 Task: Add Boiron Stress Calm Meltaway Tablets to the cart.
Action: Mouse moved to (323, 157)
Screenshot: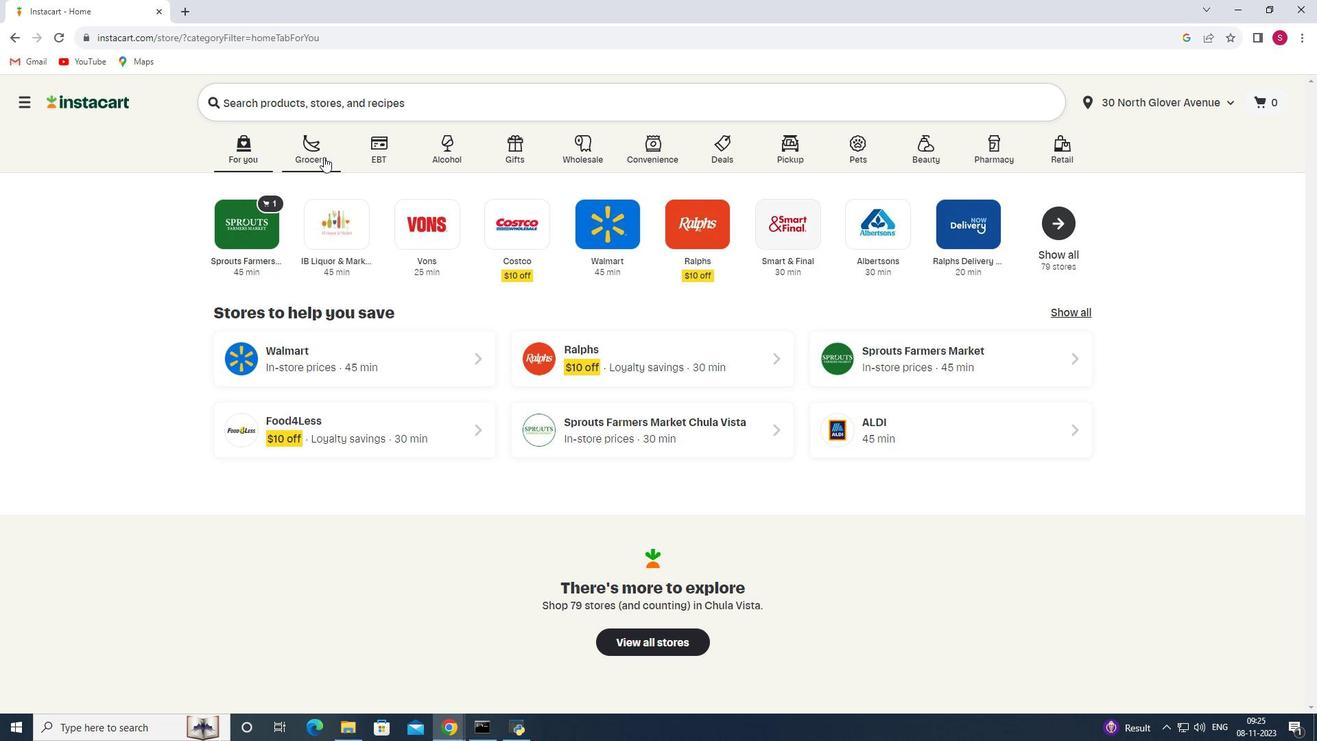 
Action: Mouse pressed left at (323, 157)
Screenshot: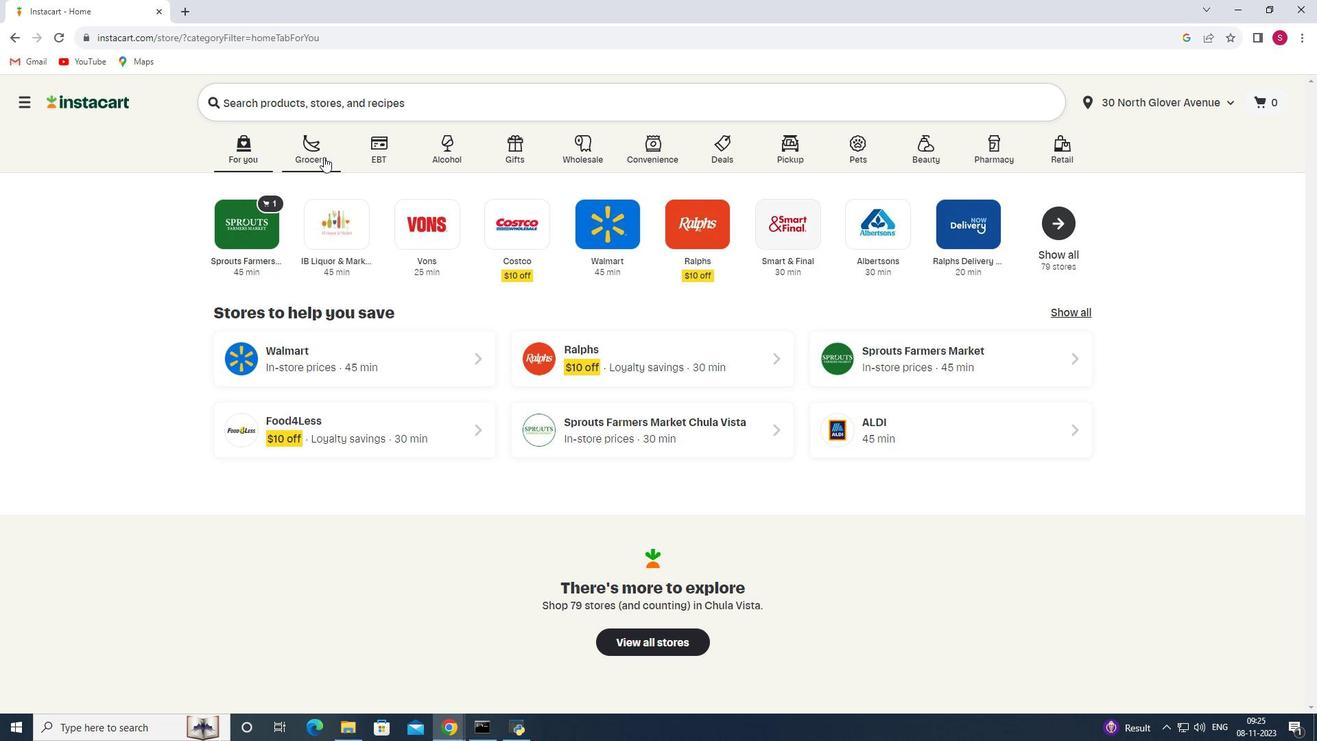 
Action: Mouse moved to (325, 396)
Screenshot: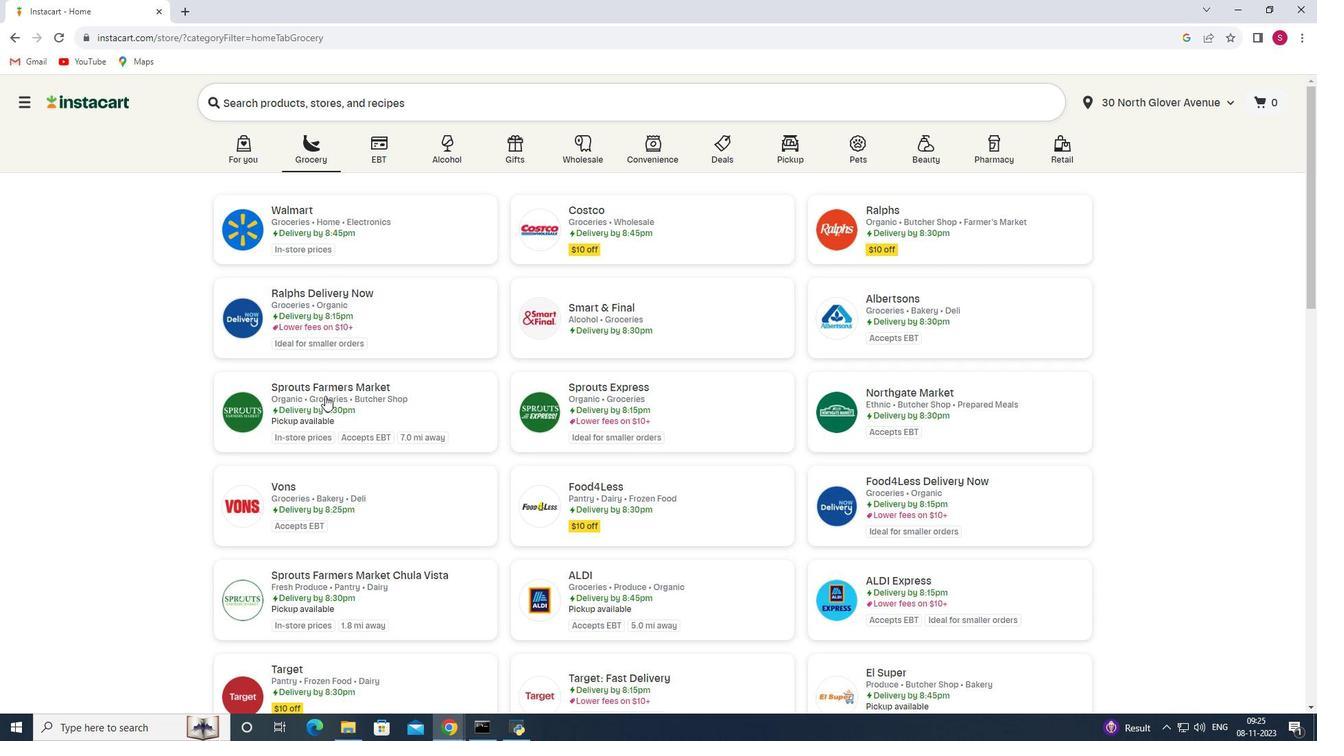 
Action: Mouse pressed left at (325, 396)
Screenshot: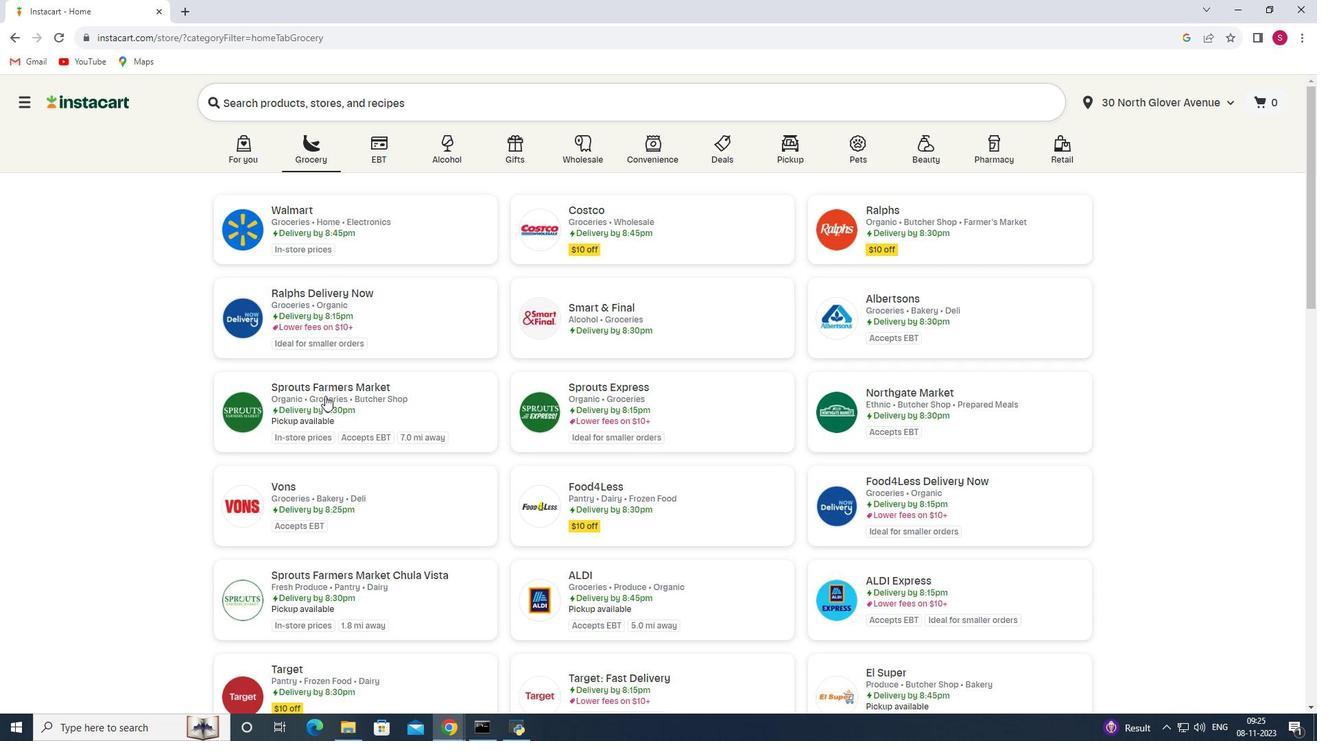 
Action: Mouse moved to (58, 444)
Screenshot: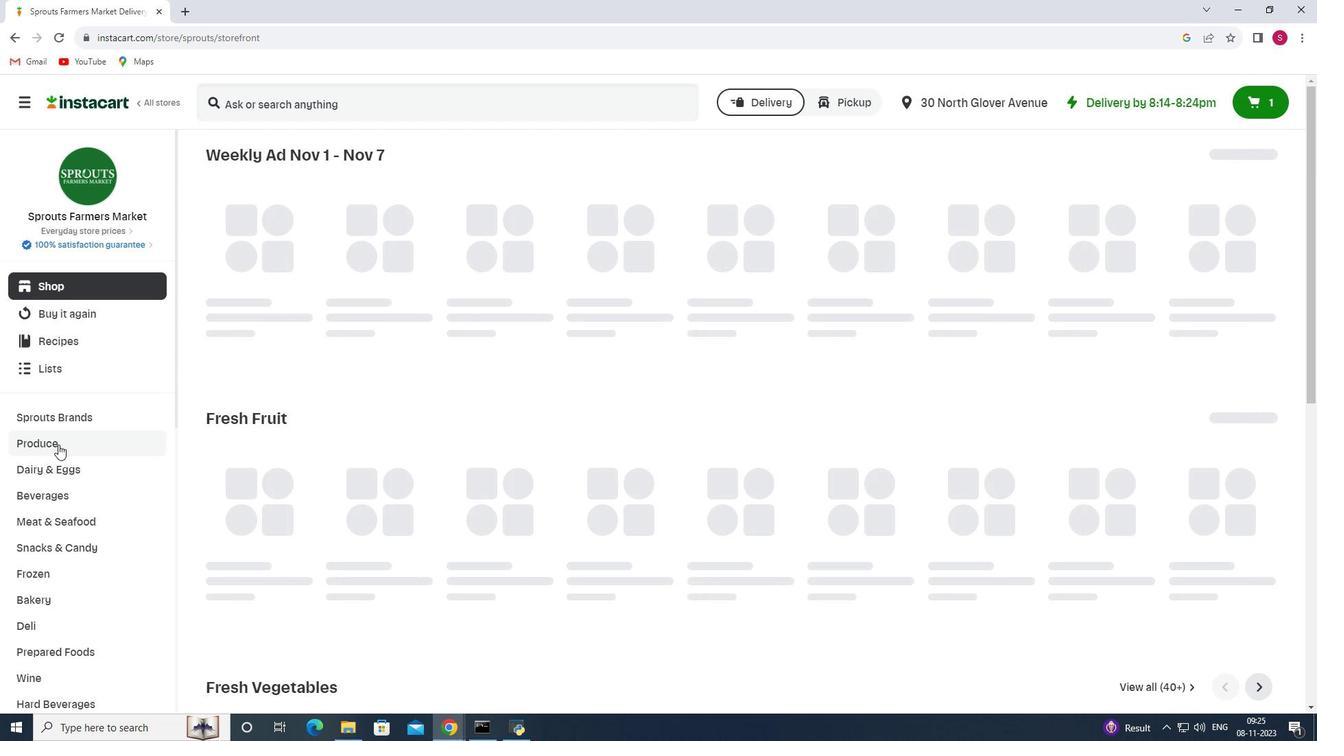 
Action: Mouse scrolled (58, 444) with delta (0, 0)
Screenshot: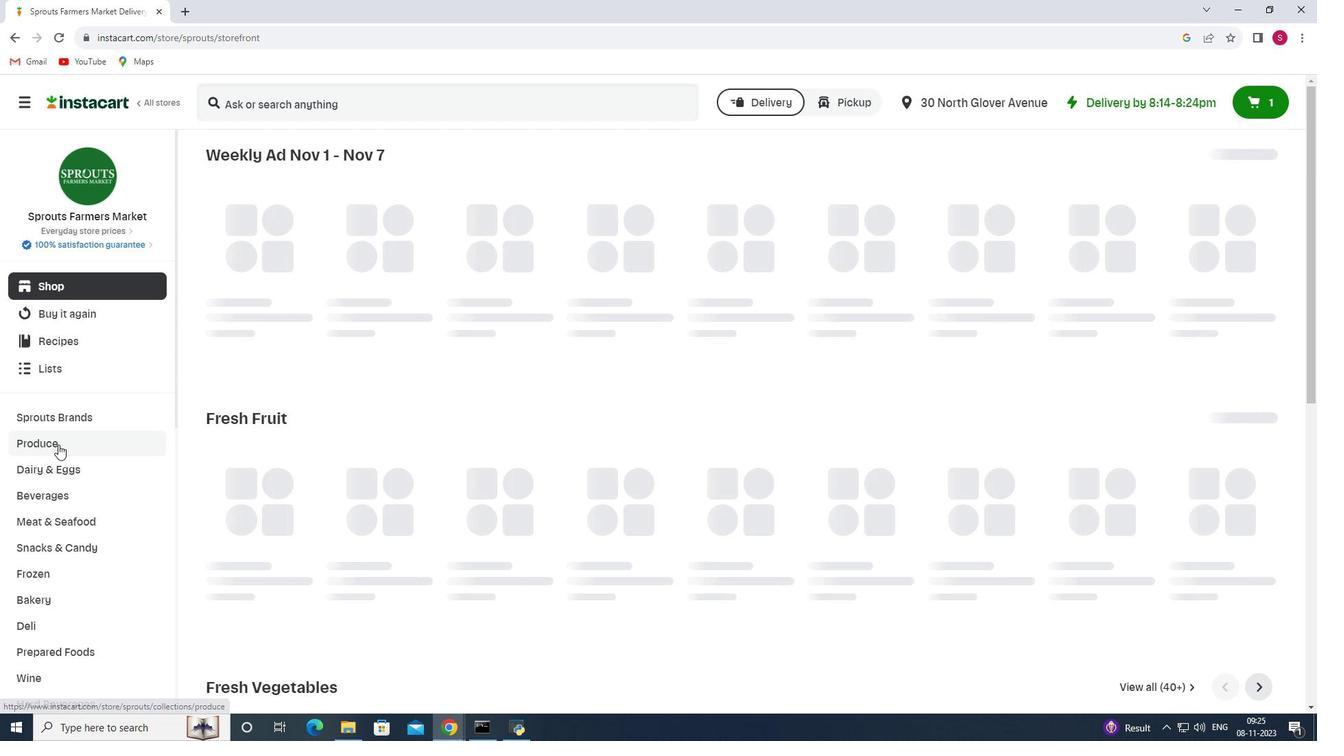 
Action: Mouse scrolled (58, 444) with delta (0, 0)
Screenshot: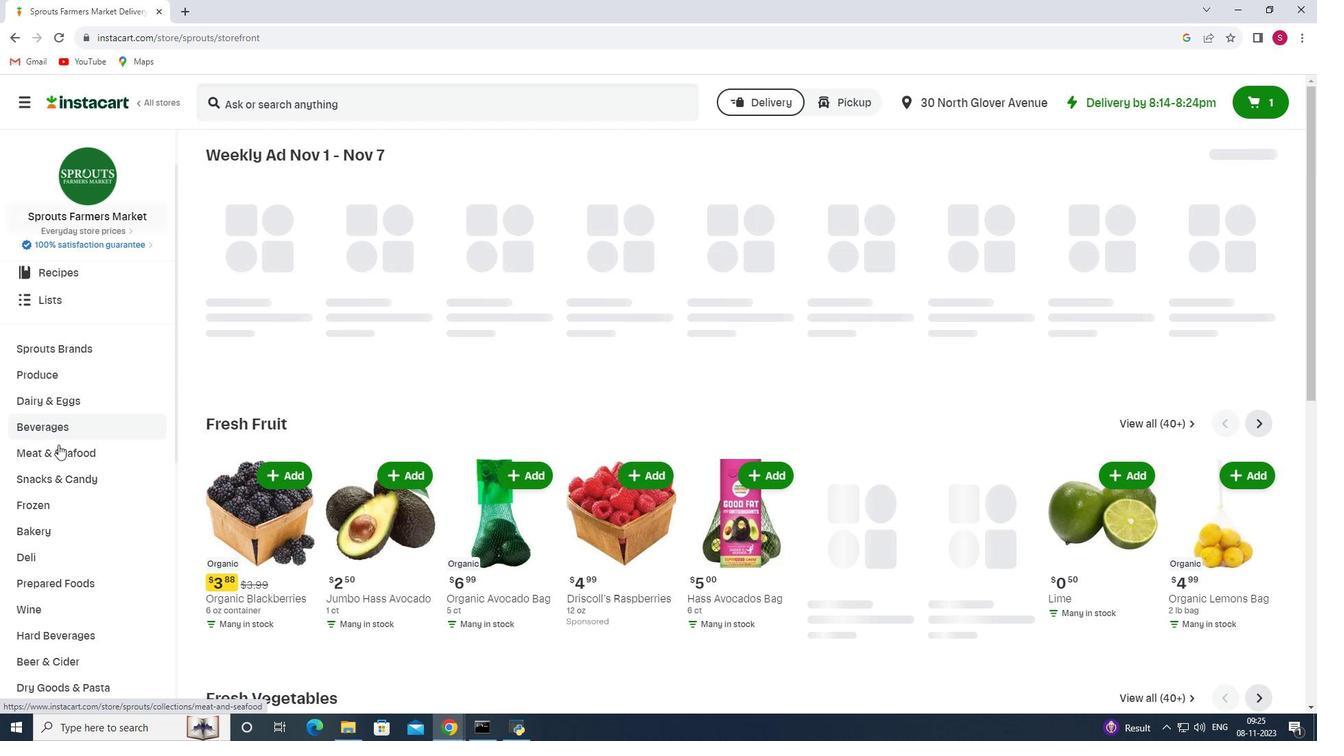 
Action: Mouse scrolled (58, 444) with delta (0, 0)
Screenshot: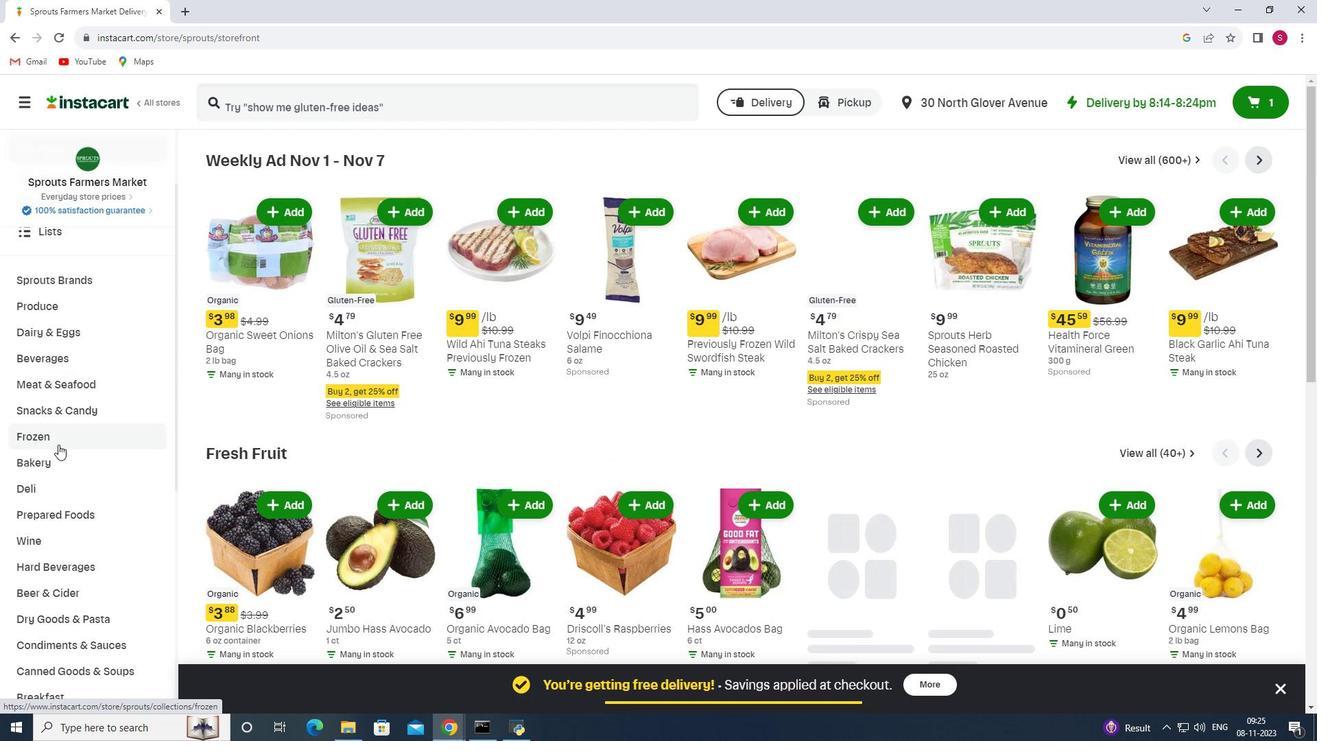 
Action: Mouse scrolled (58, 444) with delta (0, 0)
Screenshot: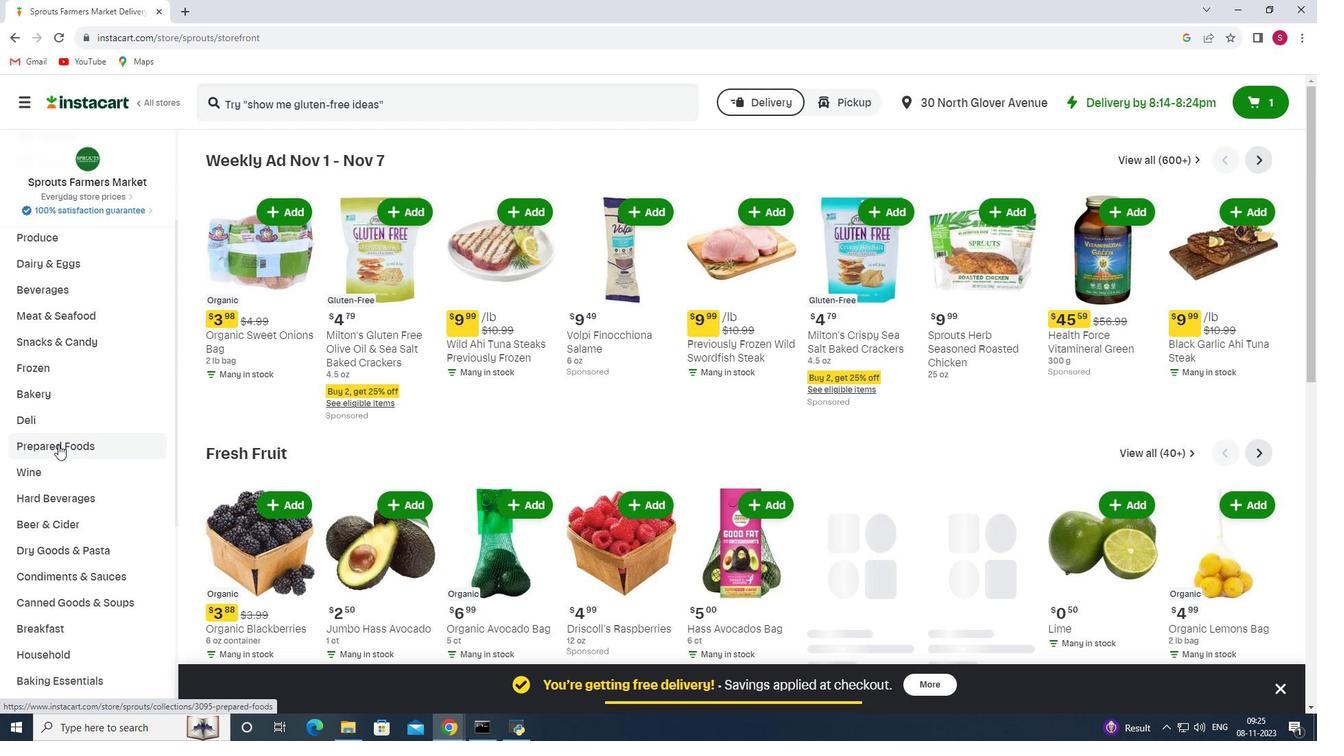 
Action: Mouse scrolled (58, 444) with delta (0, 0)
Screenshot: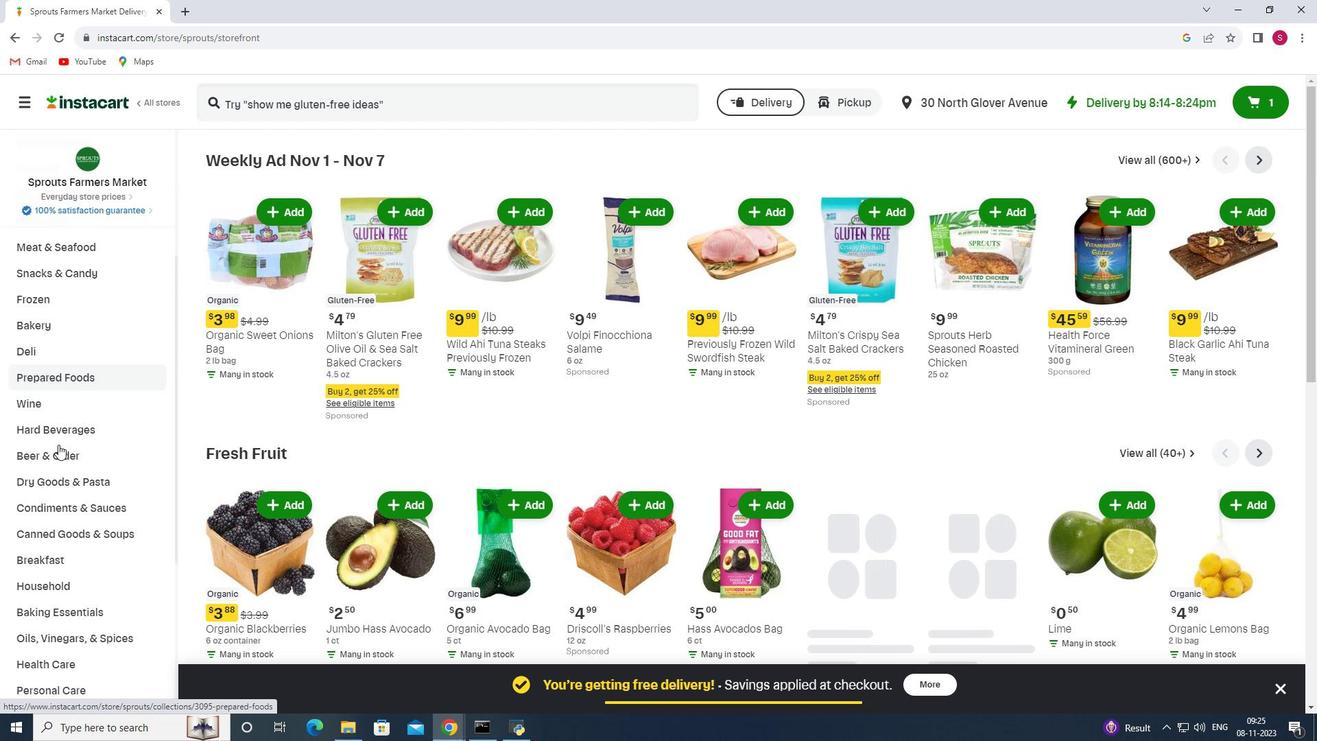 
Action: Mouse scrolled (58, 444) with delta (0, 0)
Screenshot: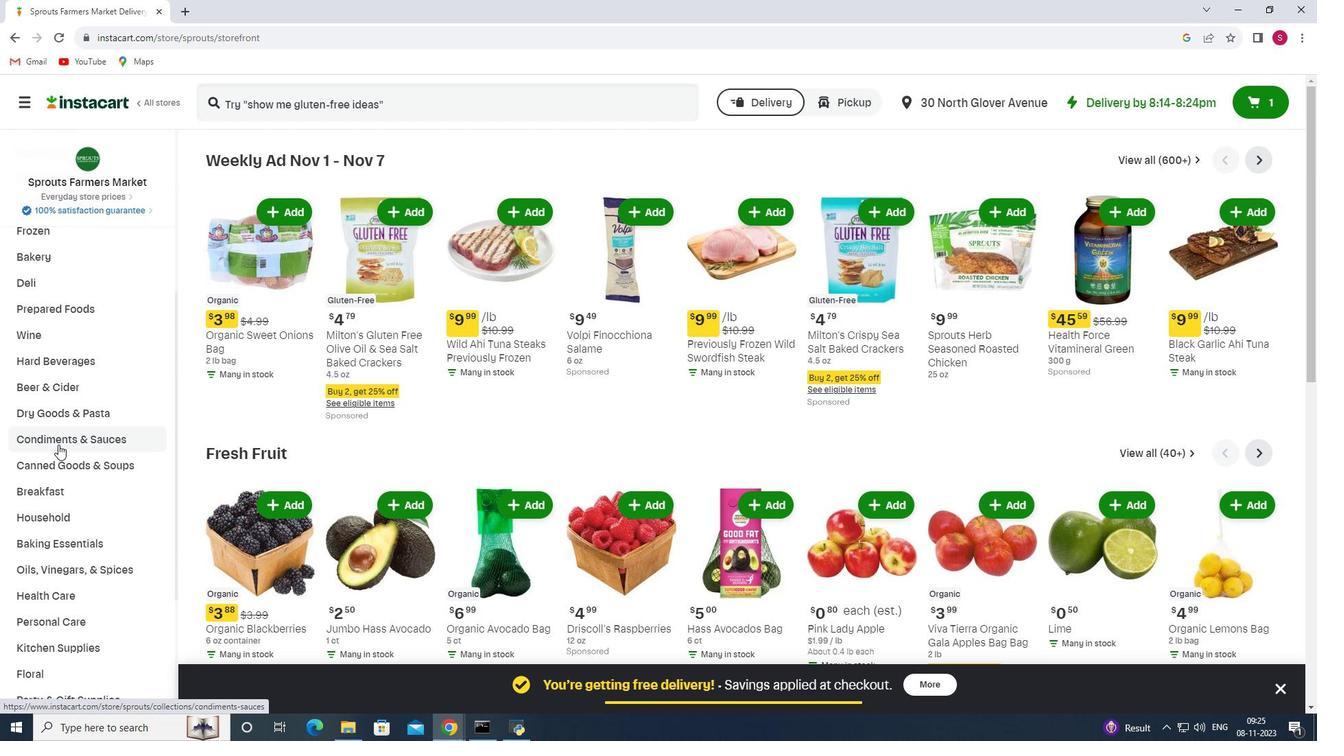 
Action: Mouse scrolled (58, 444) with delta (0, 0)
Screenshot: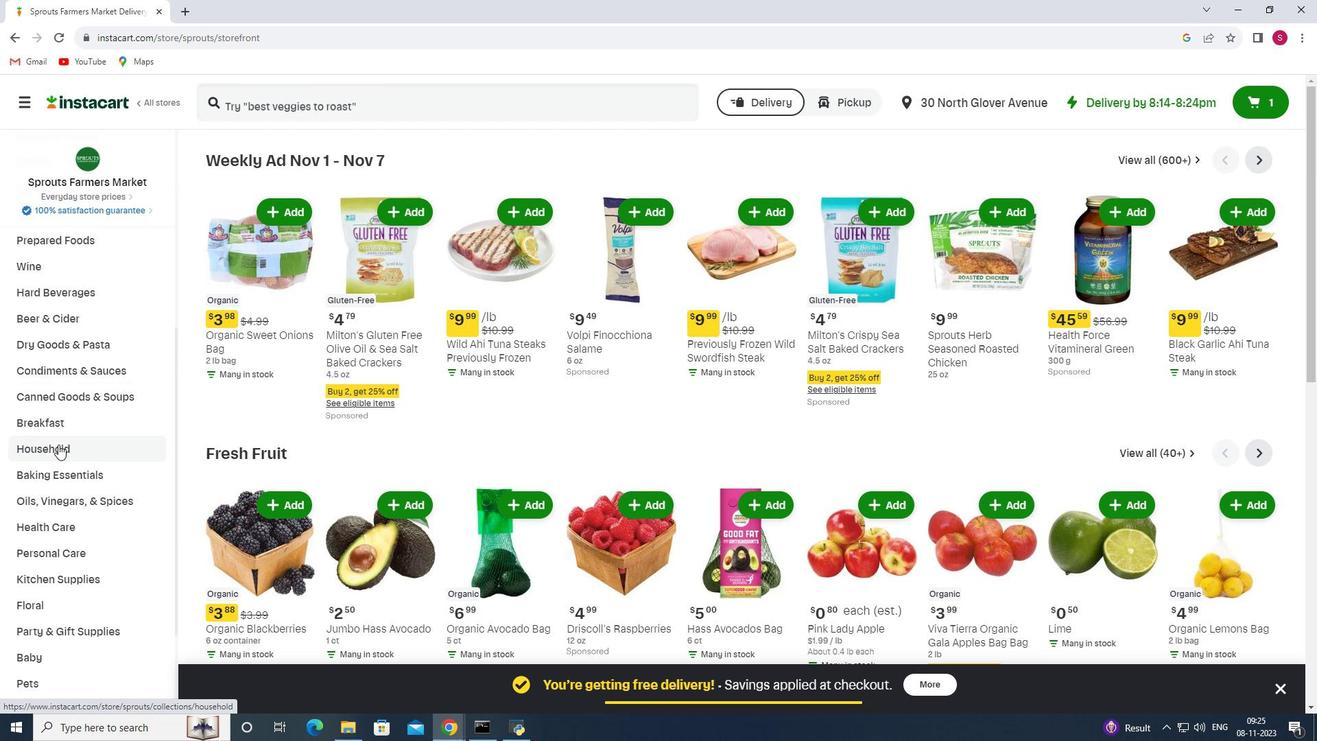 
Action: Mouse moved to (59, 453)
Screenshot: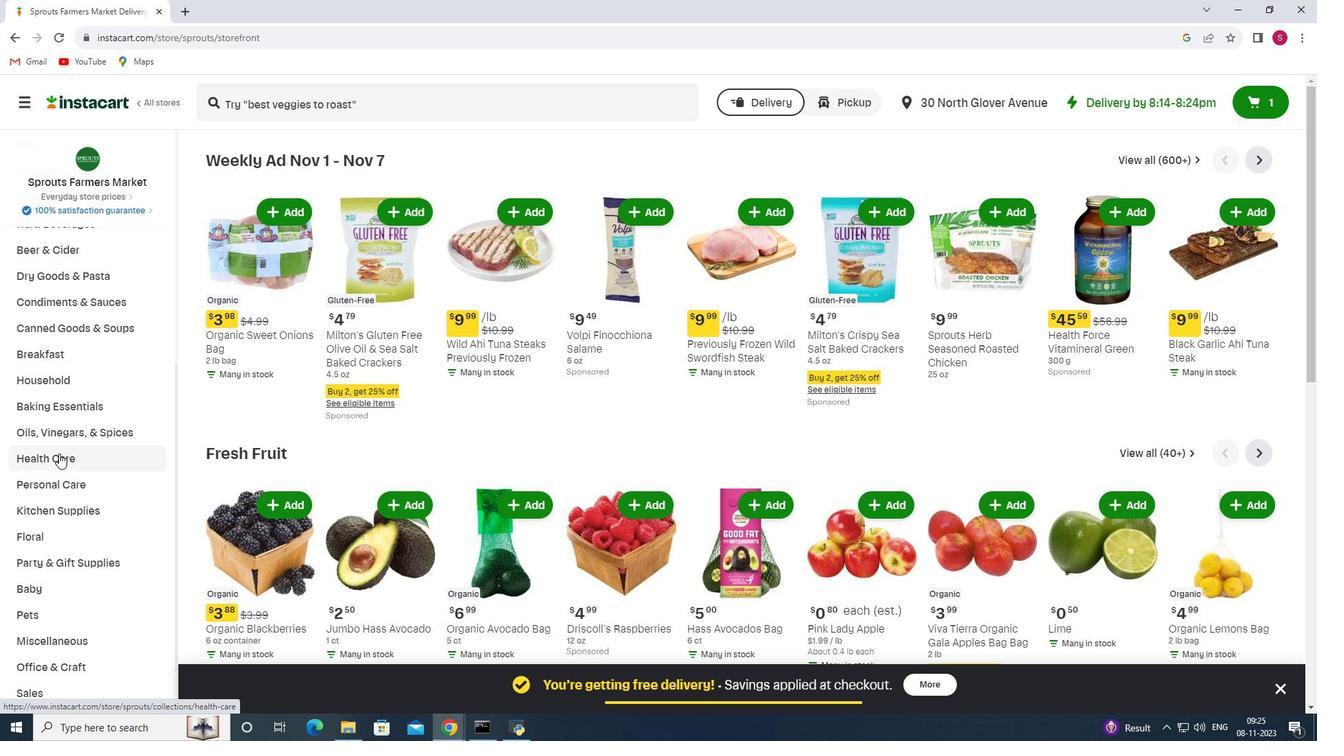 
Action: Mouse pressed left at (59, 453)
Screenshot: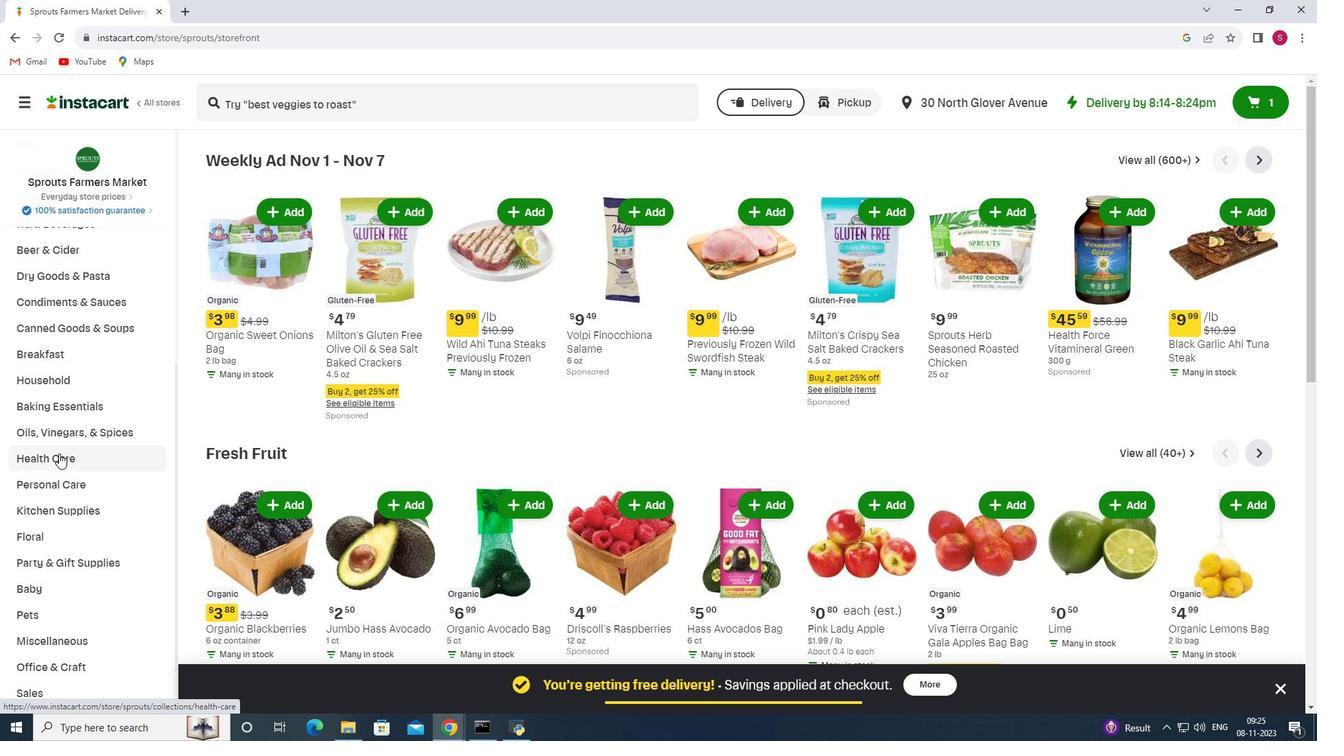 
Action: Mouse moved to (485, 191)
Screenshot: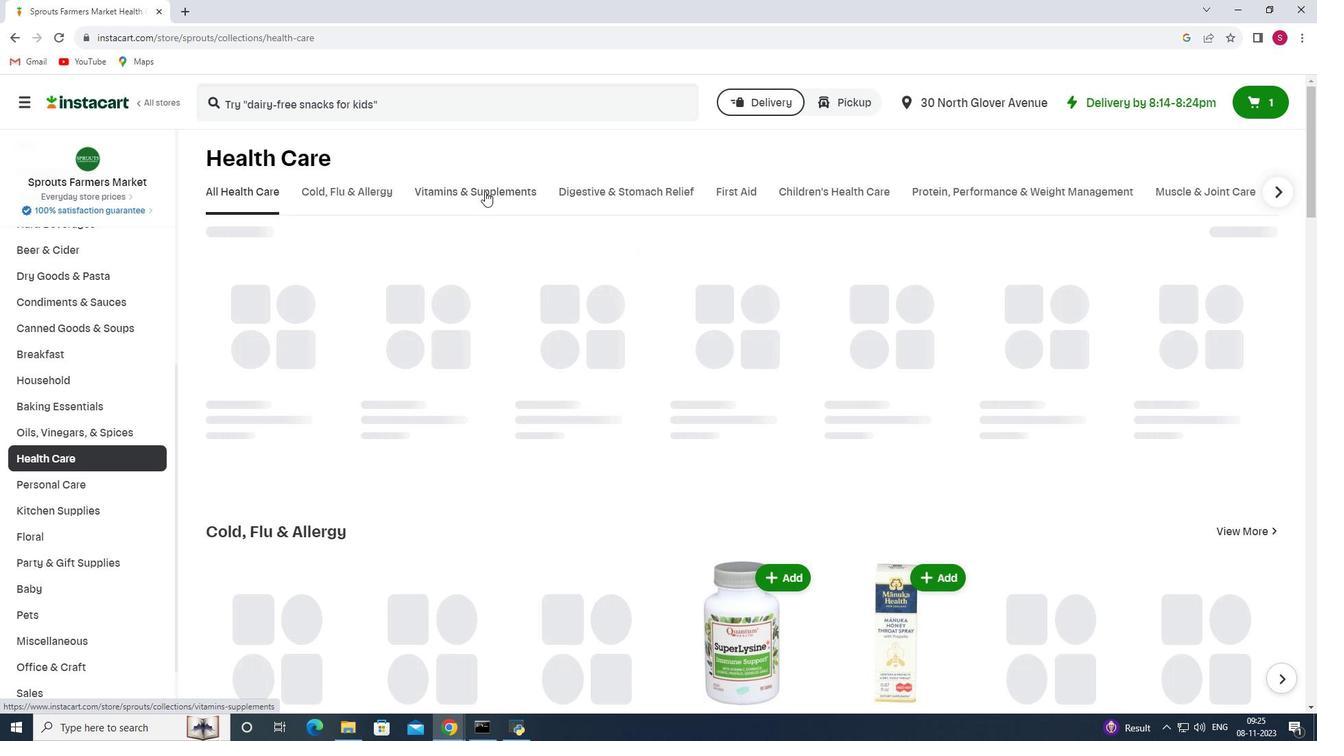 
Action: Mouse pressed left at (485, 191)
Screenshot: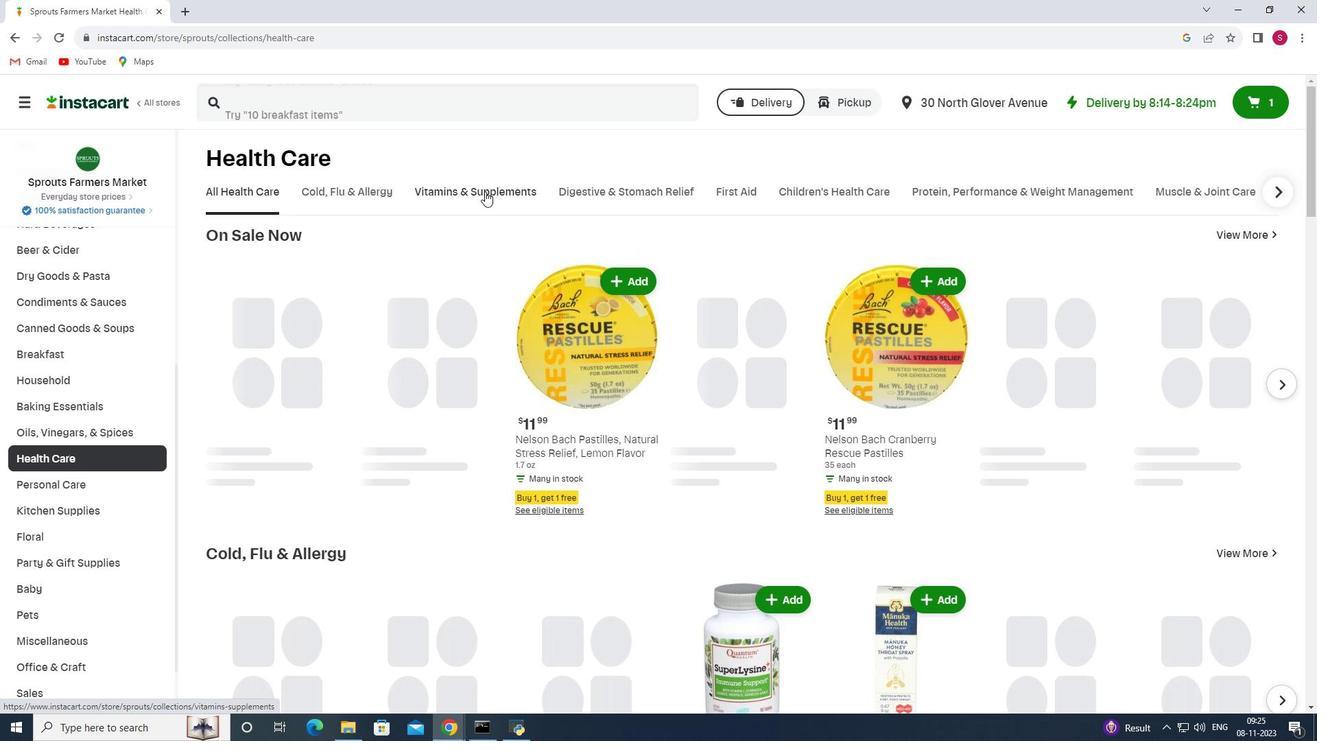 
Action: Mouse moved to (1107, 253)
Screenshot: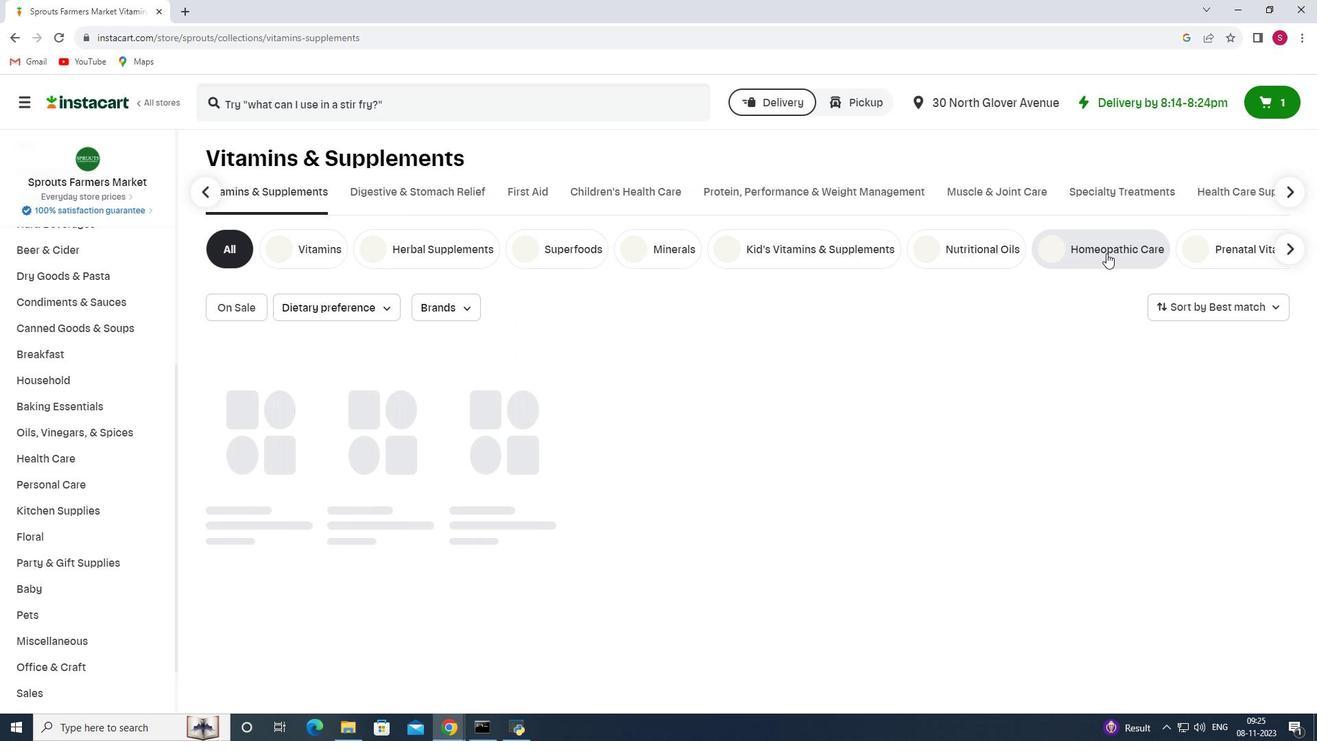 
Action: Mouse pressed left at (1107, 253)
Screenshot: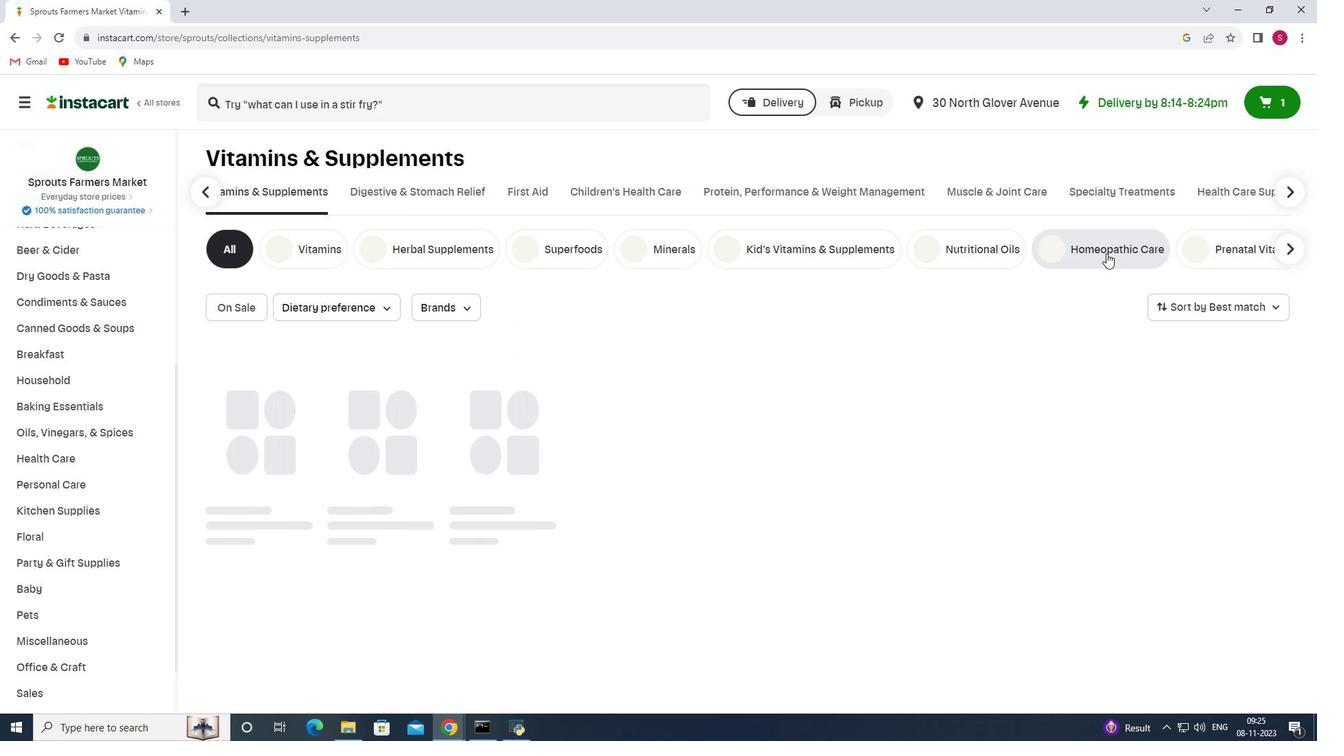 
Action: Mouse moved to (413, 94)
Screenshot: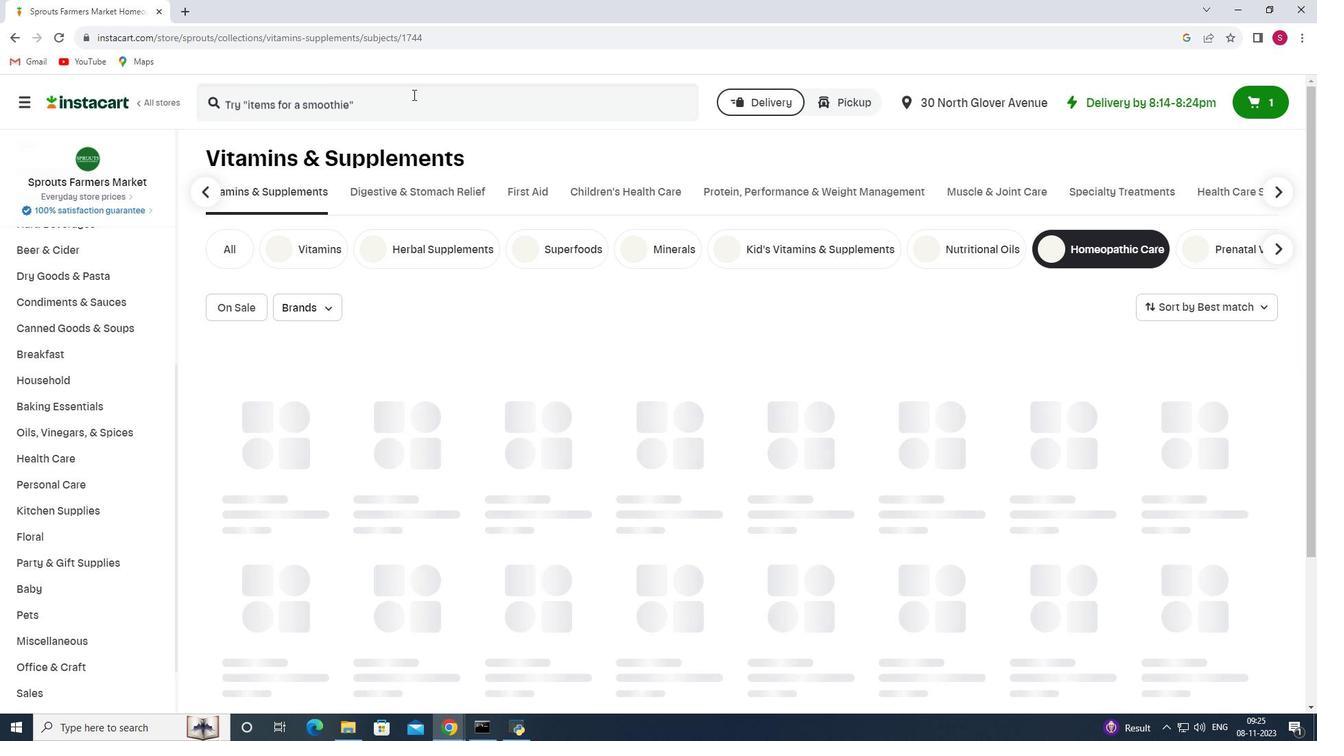 
Action: Mouse pressed left at (413, 94)
Screenshot: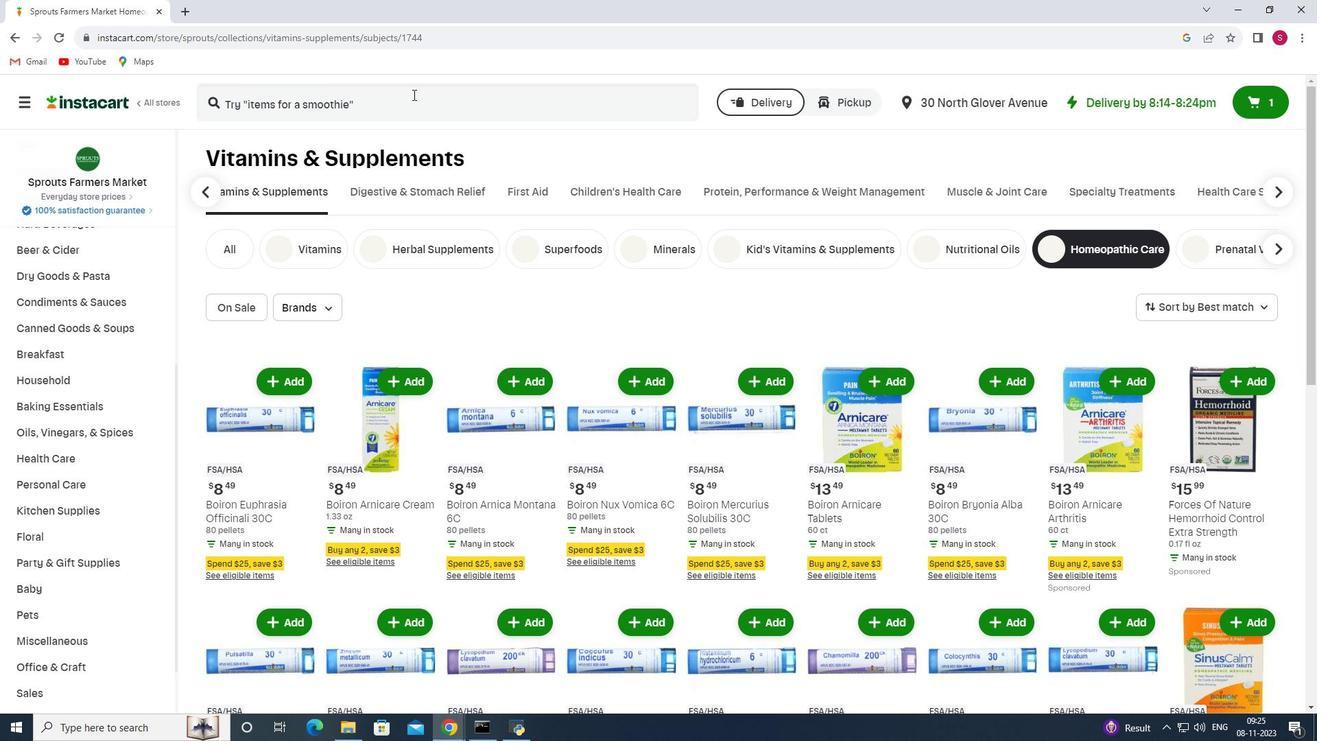 
Action: Key pressed <Key.shift><Key.shift><Key.shift><Key.shift><Key.shift><Key.shift><Key.shift><Key.shift><Key.shift><Key.shift><Key.shift><Key.shift><Key.shift><Key.shift><Key.shift><Key.shift><Key.shift><Key.shift><Key.shift><Key.shift><Key.shift><Key.shift><Key.shift>Boiron<Key.space><Key.shift>Stress<Key.space><Key.shift>Calm<Key.space><Key.shift_r>Meltaway<Key.space><Key.shift>Tablets<Key.enter>
Screenshot: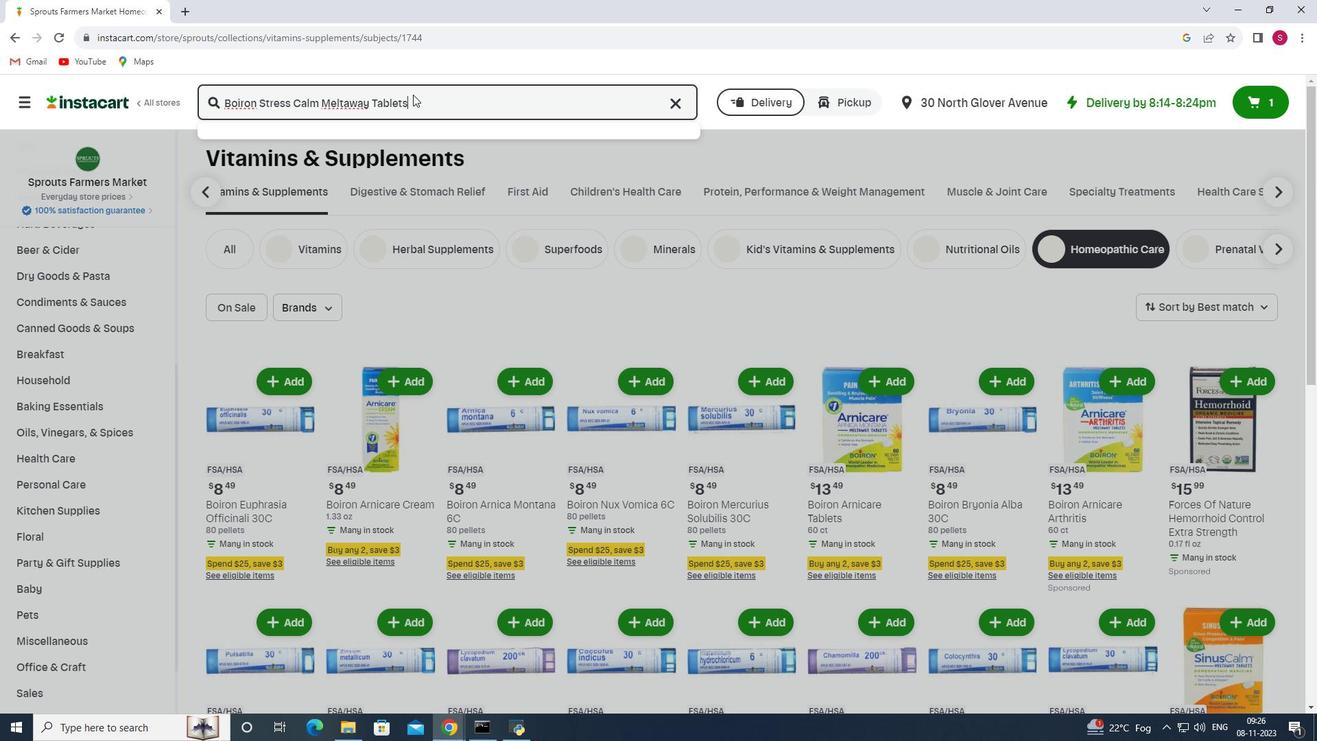 
Action: Mouse moved to (385, 219)
Screenshot: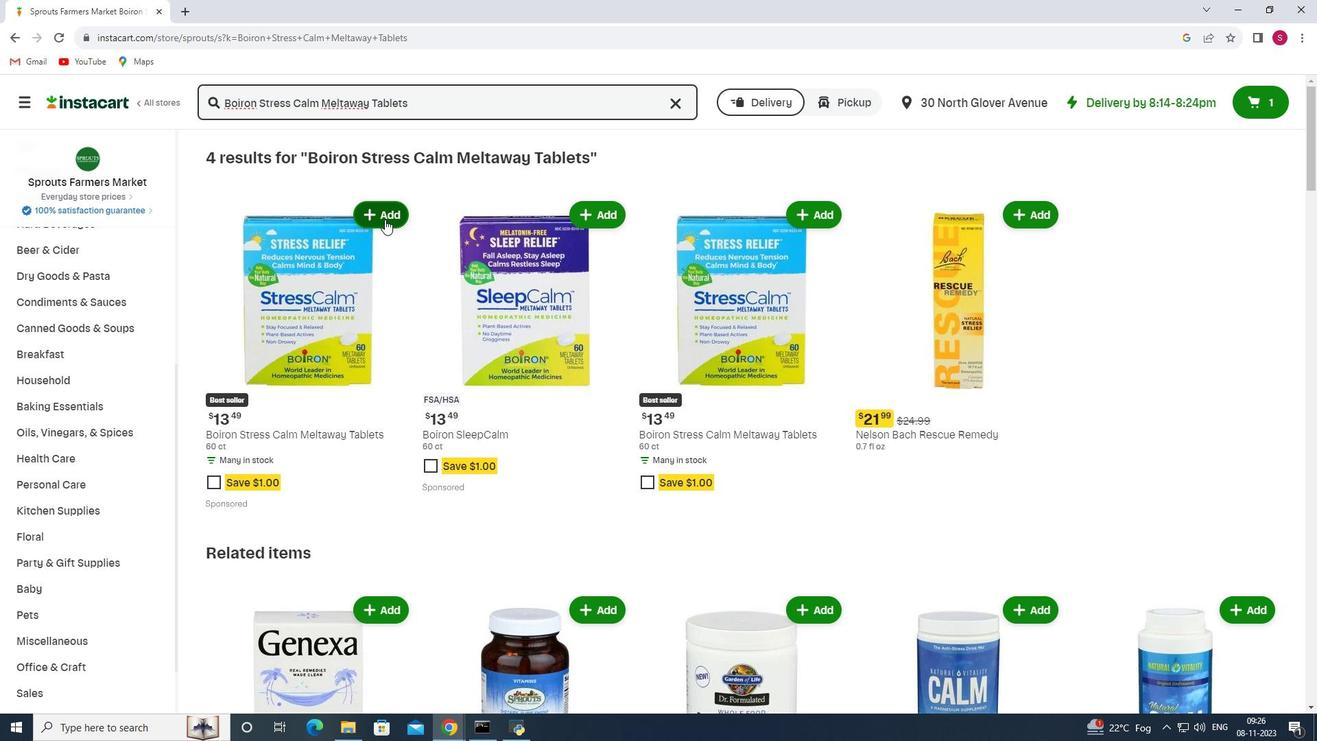
Action: Mouse pressed left at (385, 219)
Screenshot: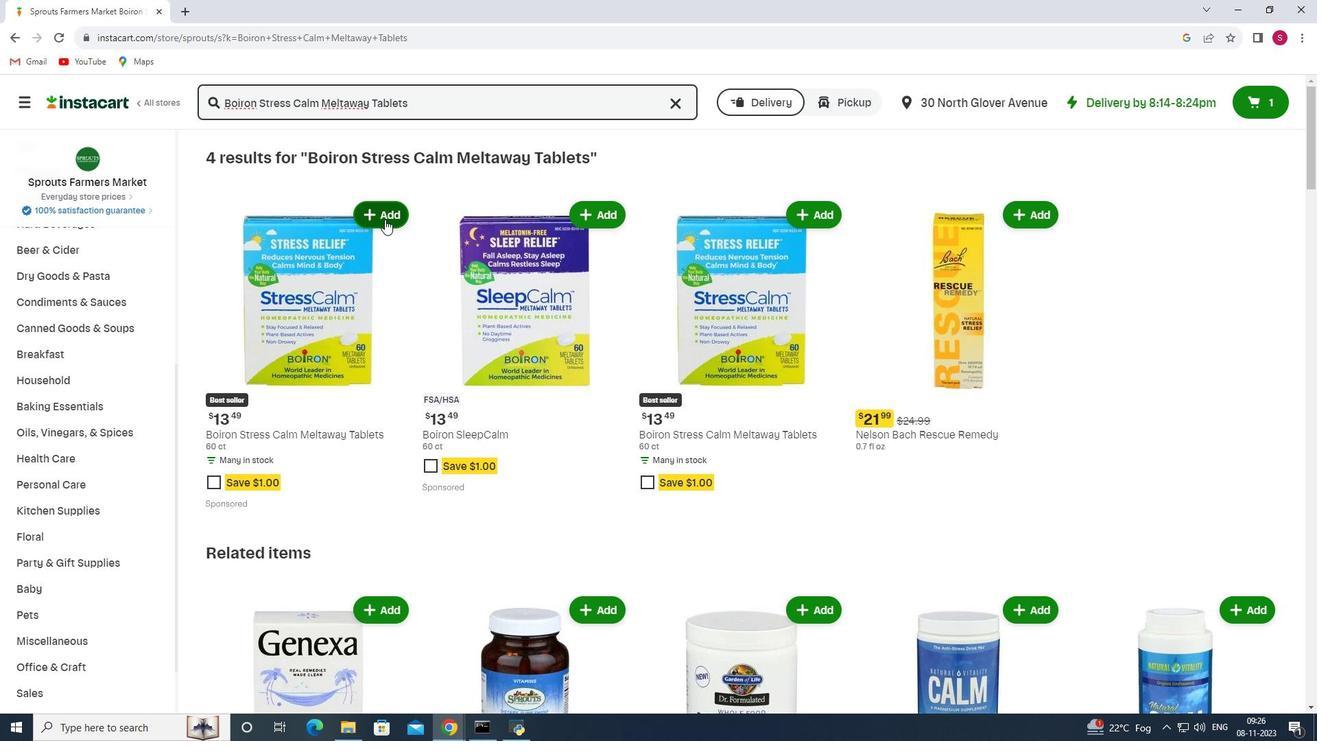 
Action: Mouse moved to (384, 244)
Screenshot: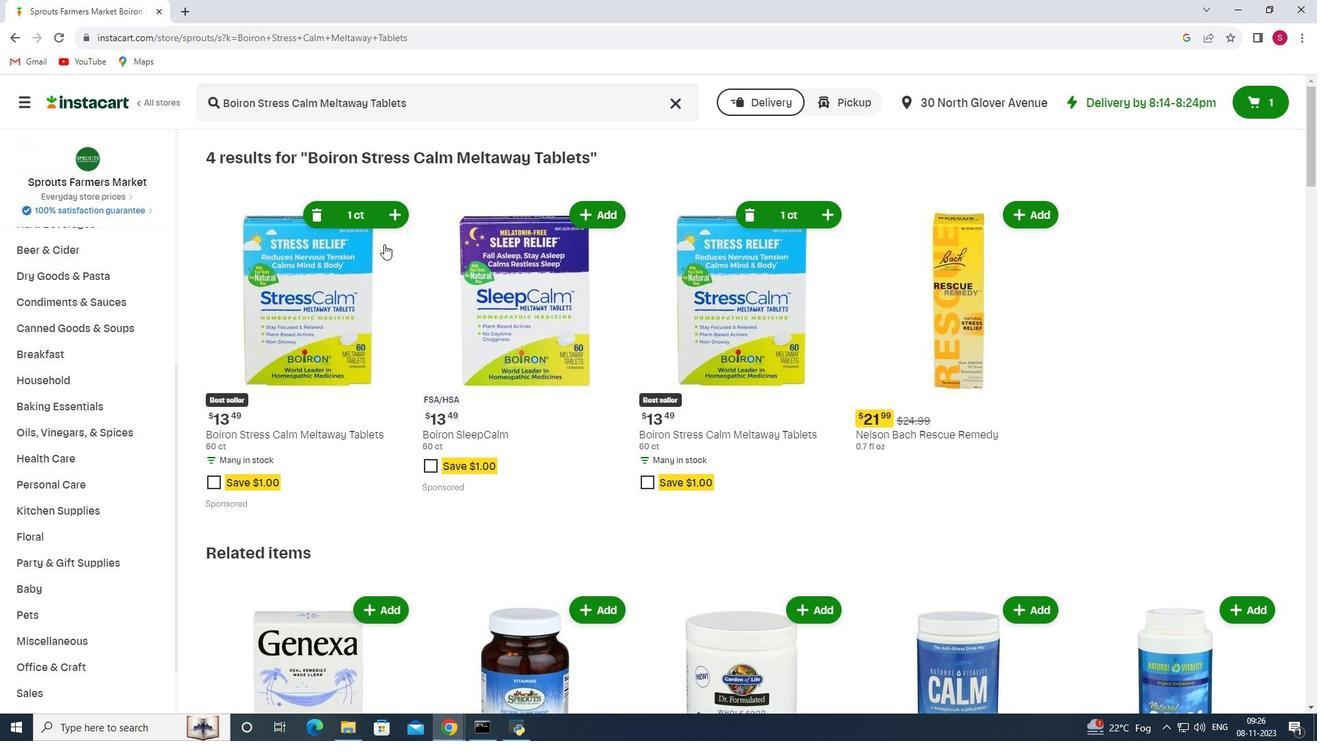 
